 Task: Select the open-on-debug-break option in the open debug.
Action: Mouse moved to (61, 398)
Screenshot: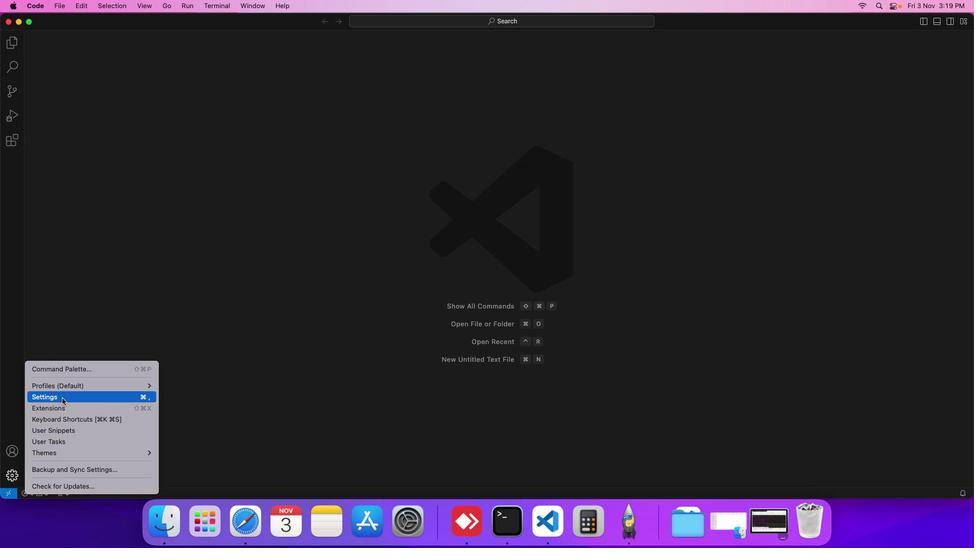 
Action: Mouse pressed left at (61, 398)
Screenshot: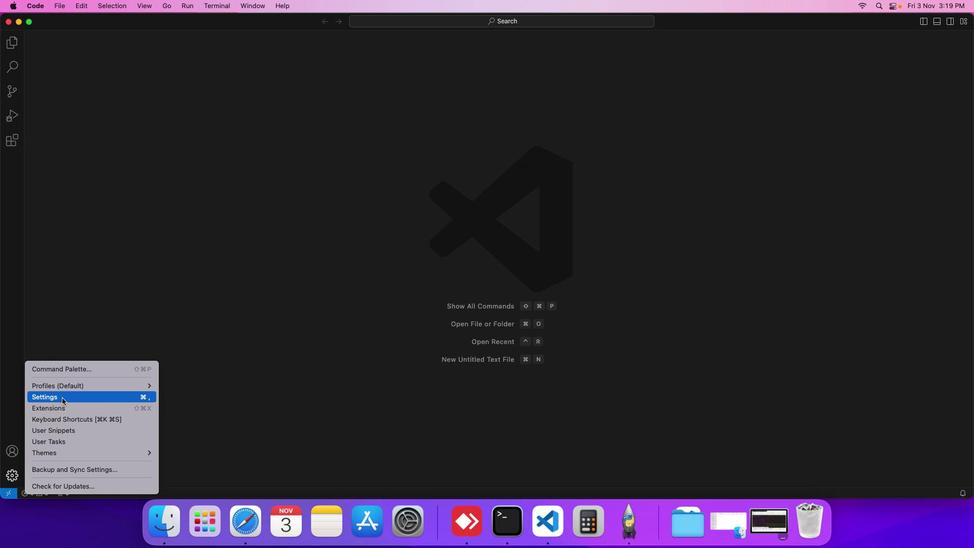 
Action: Mouse moved to (234, 151)
Screenshot: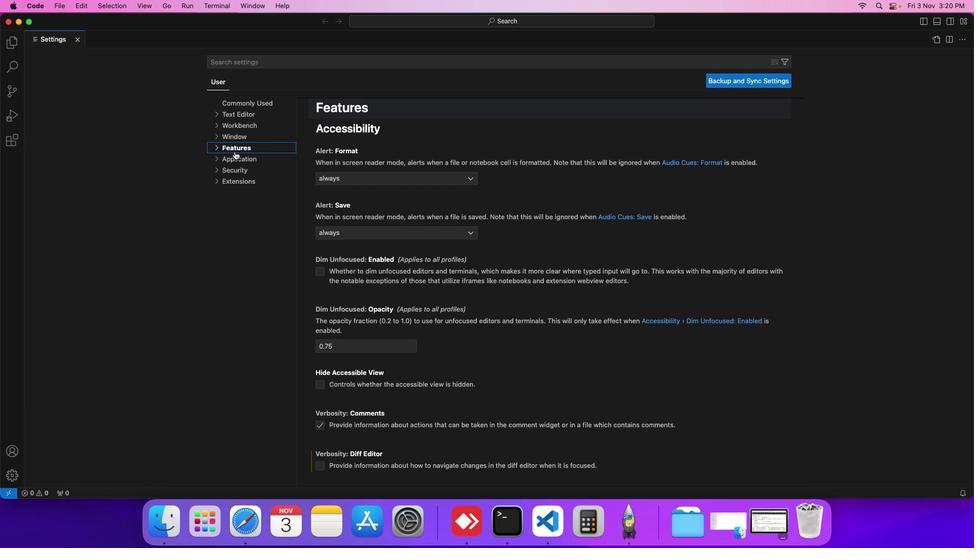 
Action: Mouse pressed left at (234, 151)
Screenshot: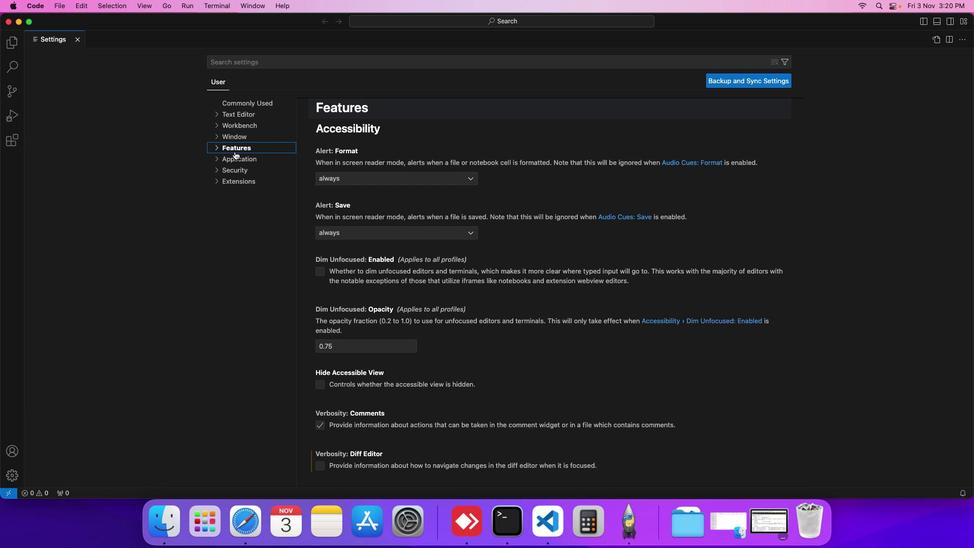 
Action: Mouse moved to (237, 191)
Screenshot: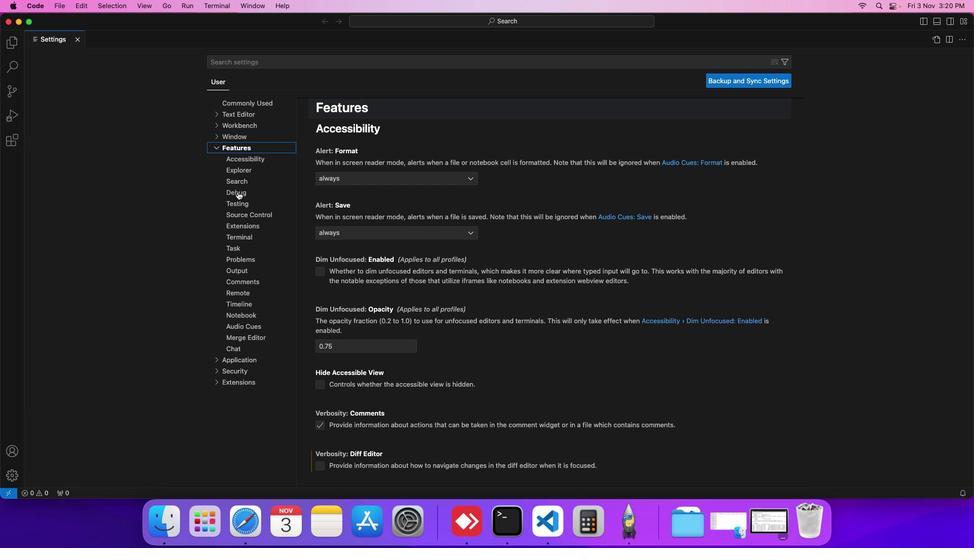 
Action: Mouse pressed left at (237, 191)
Screenshot: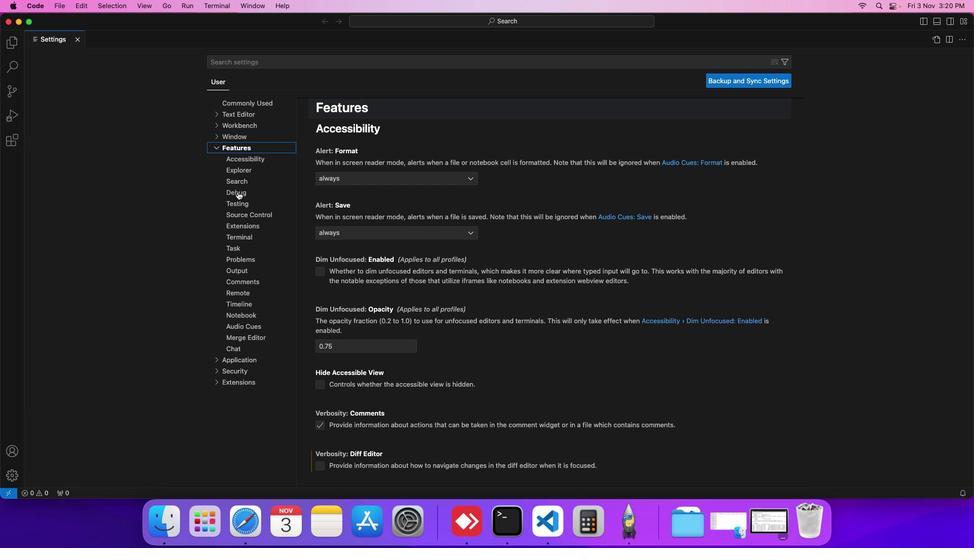 
Action: Mouse moved to (351, 326)
Screenshot: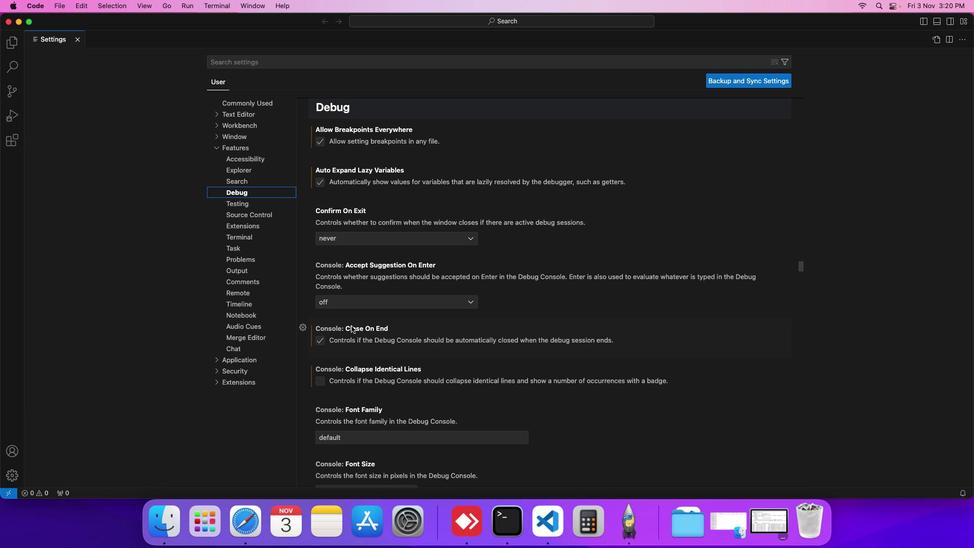 
Action: Mouse scrolled (351, 326) with delta (0, 0)
Screenshot: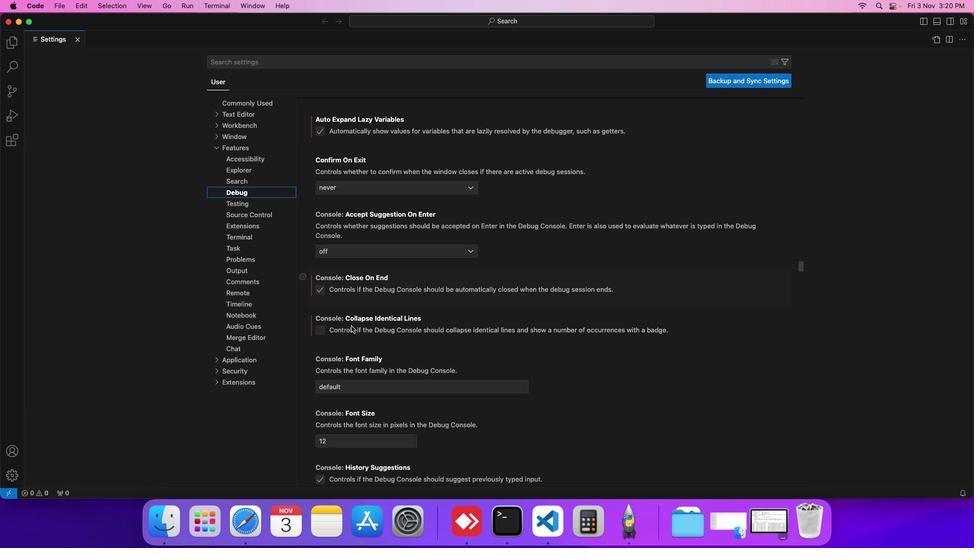
Action: Mouse scrolled (351, 326) with delta (0, 0)
Screenshot: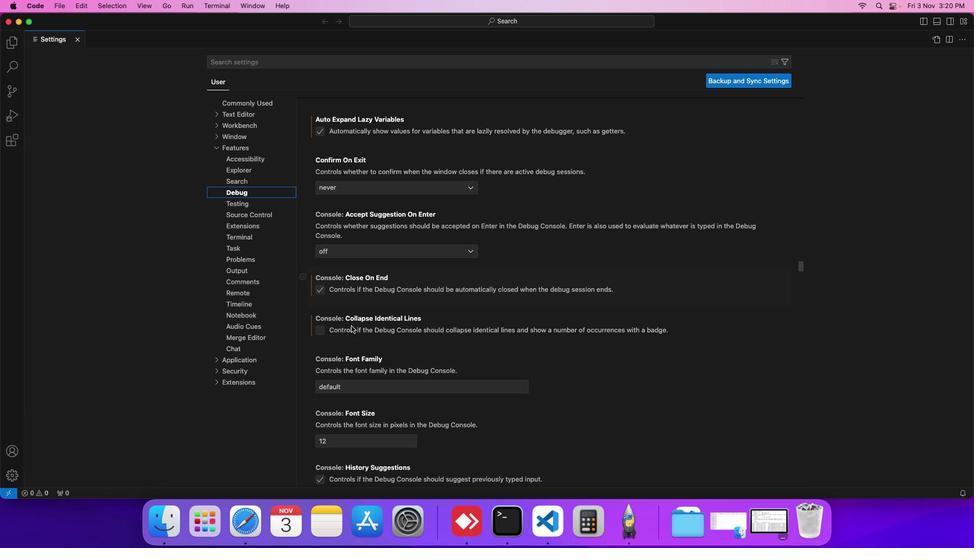 
Action: Mouse scrolled (351, 326) with delta (0, 0)
Screenshot: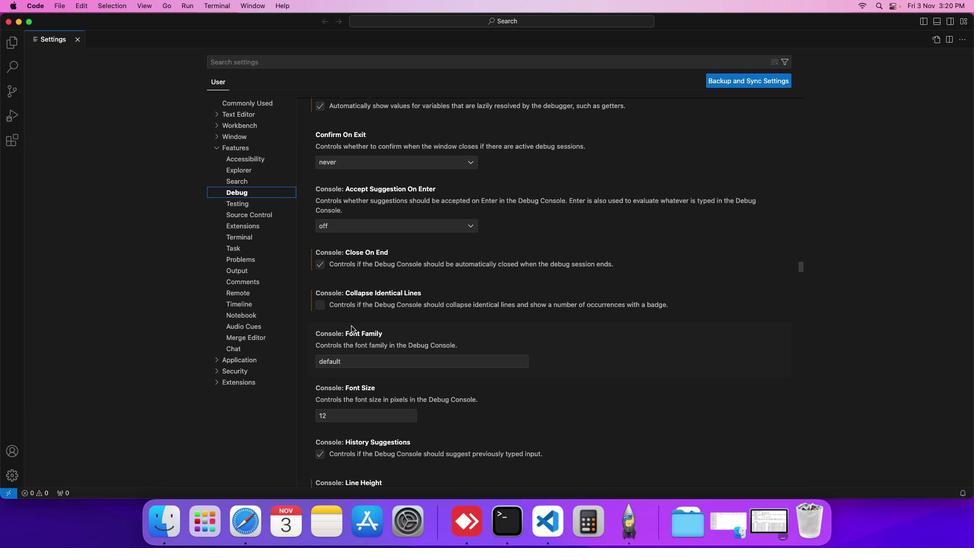 
Action: Mouse scrolled (351, 326) with delta (0, 0)
Screenshot: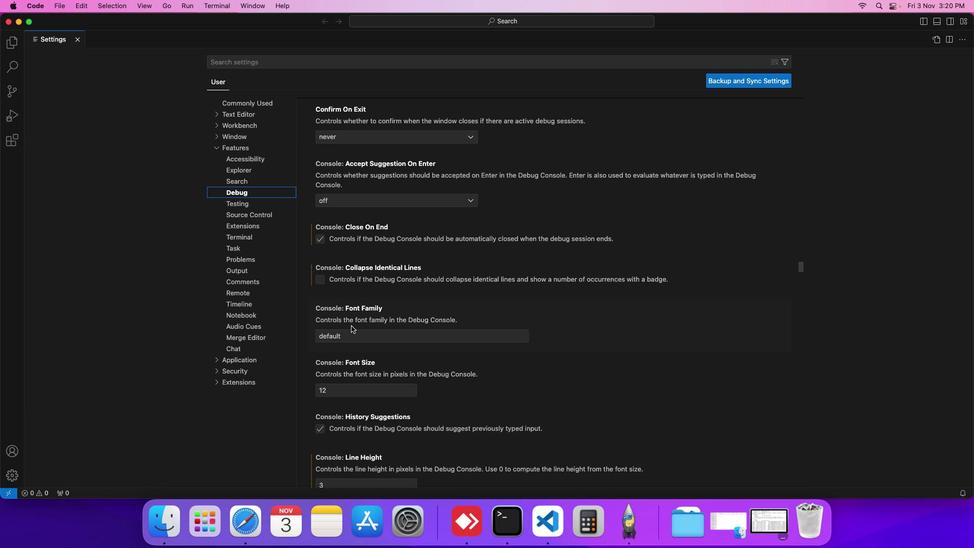 
Action: Mouse moved to (351, 326)
Screenshot: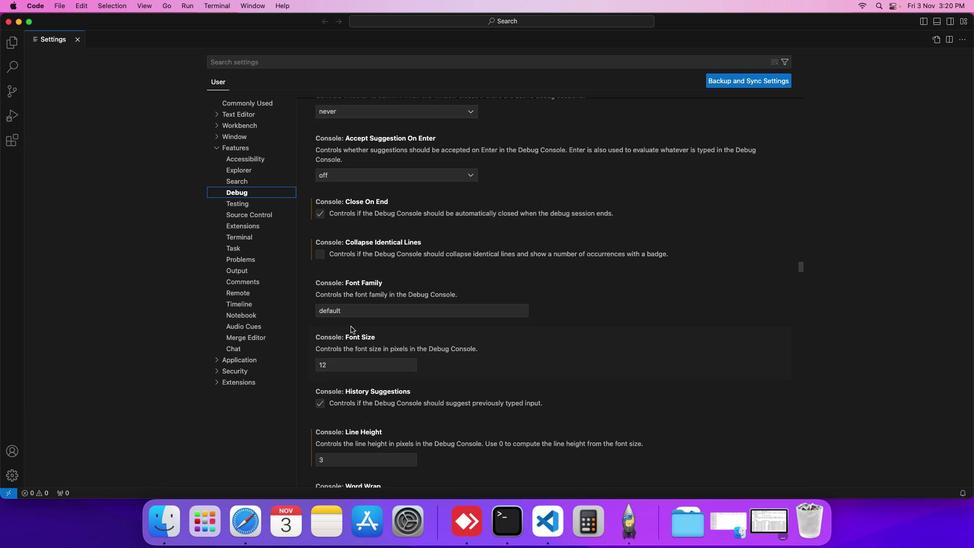 
Action: Mouse scrolled (351, 326) with delta (0, 0)
Screenshot: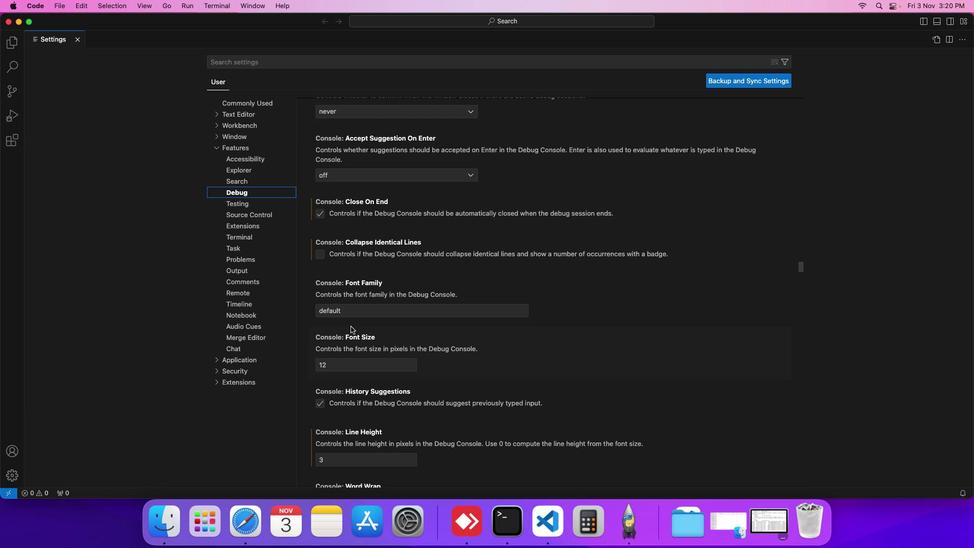 
Action: Mouse scrolled (351, 326) with delta (0, 0)
Screenshot: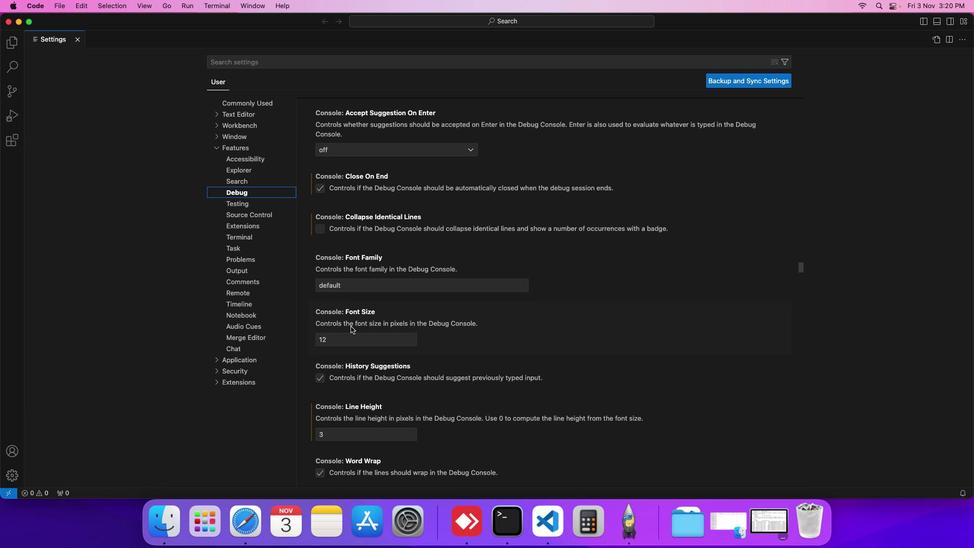 
Action: Mouse scrolled (351, 326) with delta (0, 0)
Screenshot: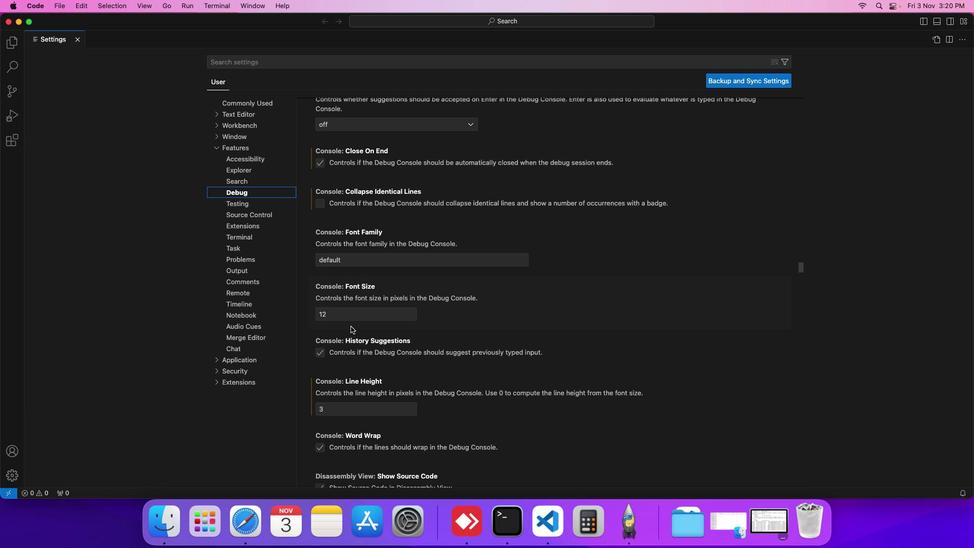
Action: Mouse scrolled (351, 326) with delta (0, 0)
Screenshot: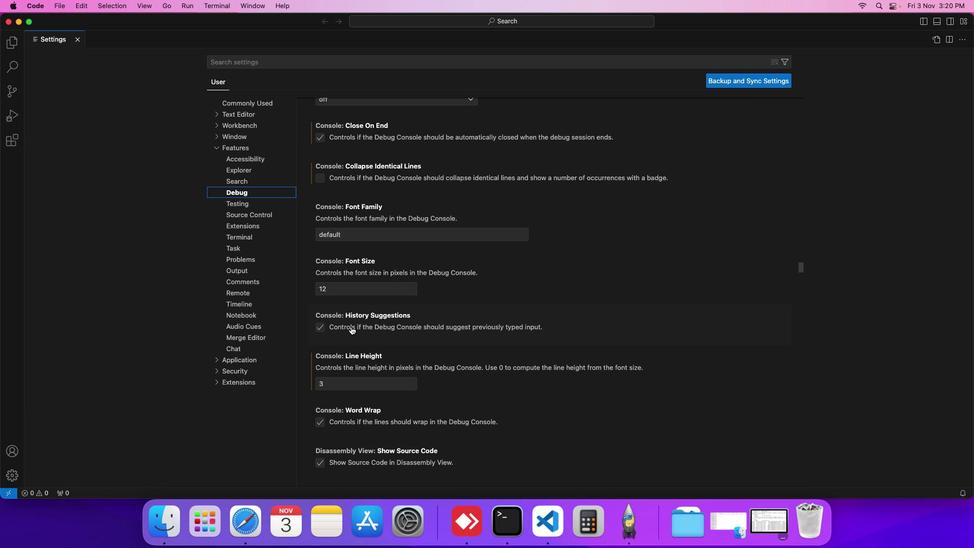 
Action: Mouse scrolled (351, 326) with delta (0, 0)
Screenshot: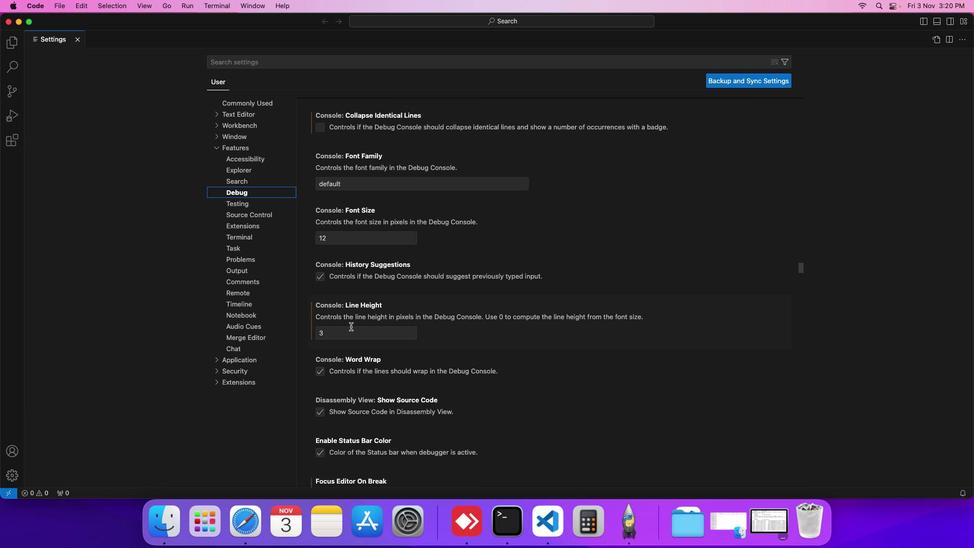 
Action: Mouse scrolled (351, 326) with delta (0, 0)
Screenshot: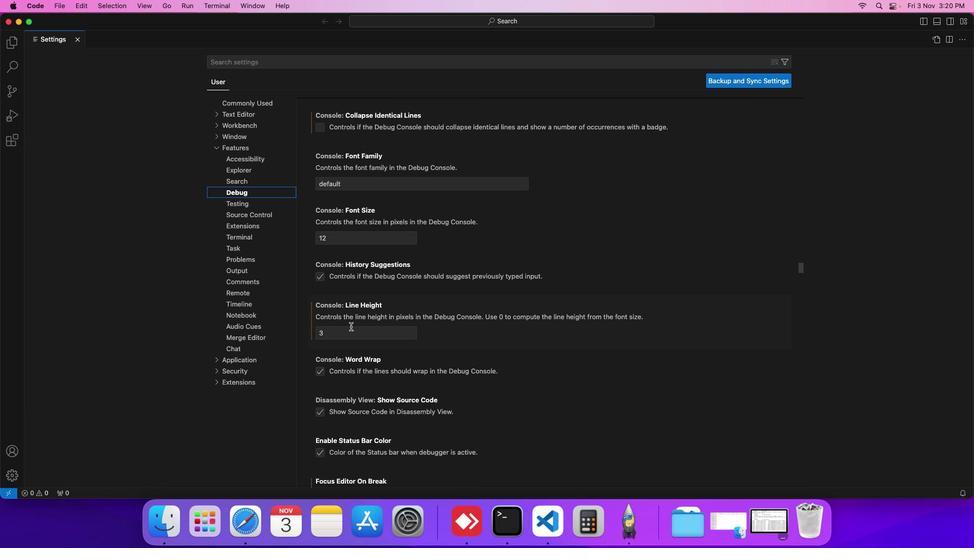 
Action: Mouse scrolled (351, 326) with delta (0, 0)
Screenshot: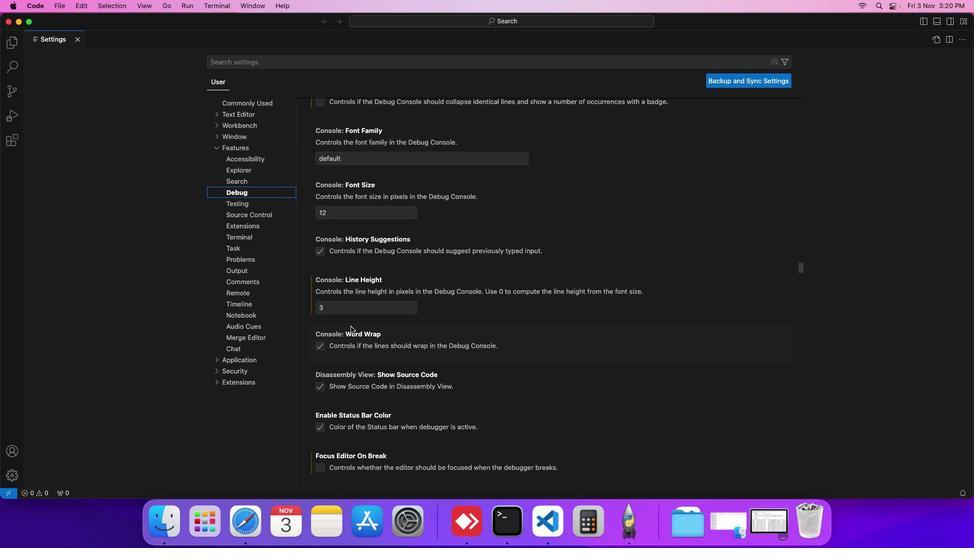 
Action: Mouse scrolled (351, 326) with delta (0, 0)
Screenshot: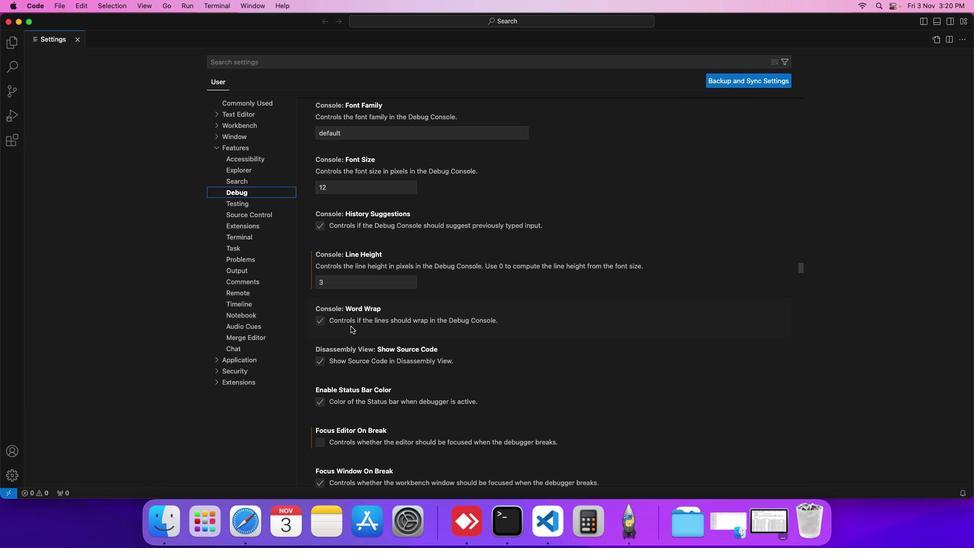 
Action: Mouse scrolled (351, 326) with delta (0, 0)
Screenshot: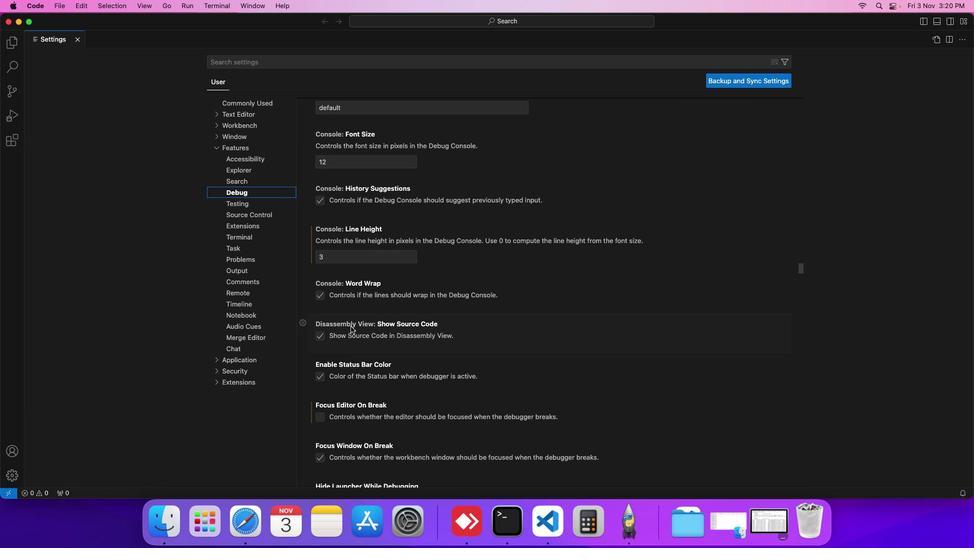 
Action: Mouse scrolled (351, 326) with delta (0, 0)
Screenshot: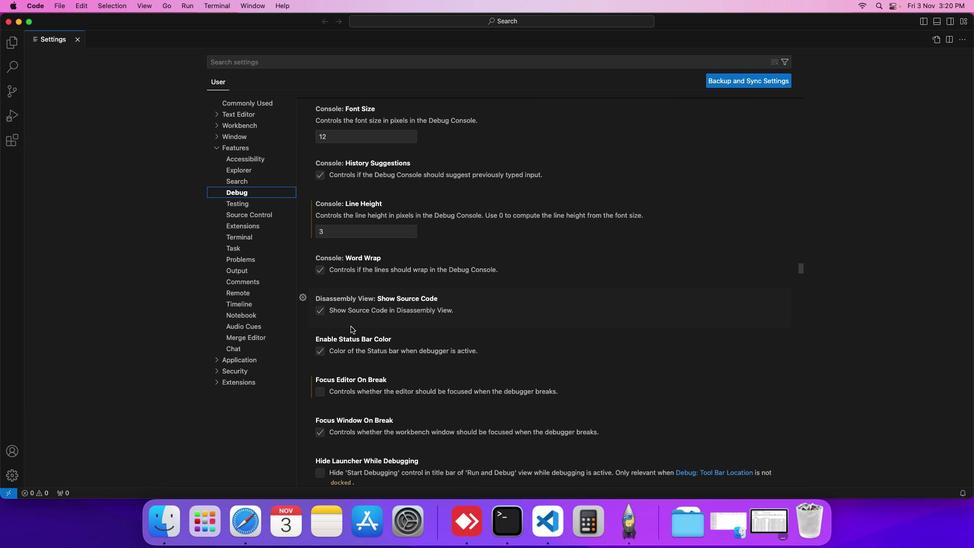 
Action: Mouse scrolled (351, 326) with delta (0, 0)
Screenshot: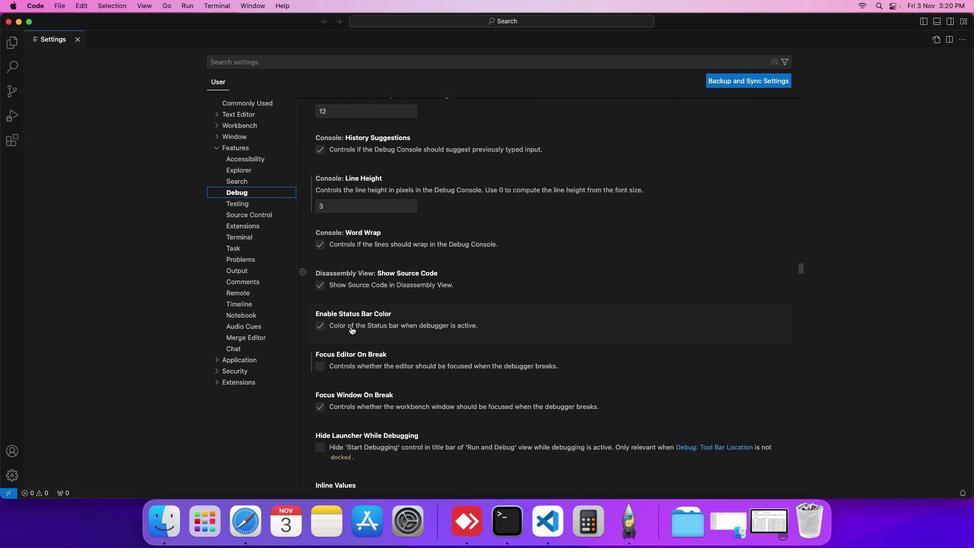 
Action: Mouse scrolled (351, 326) with delta (0, 0)
Screenshot: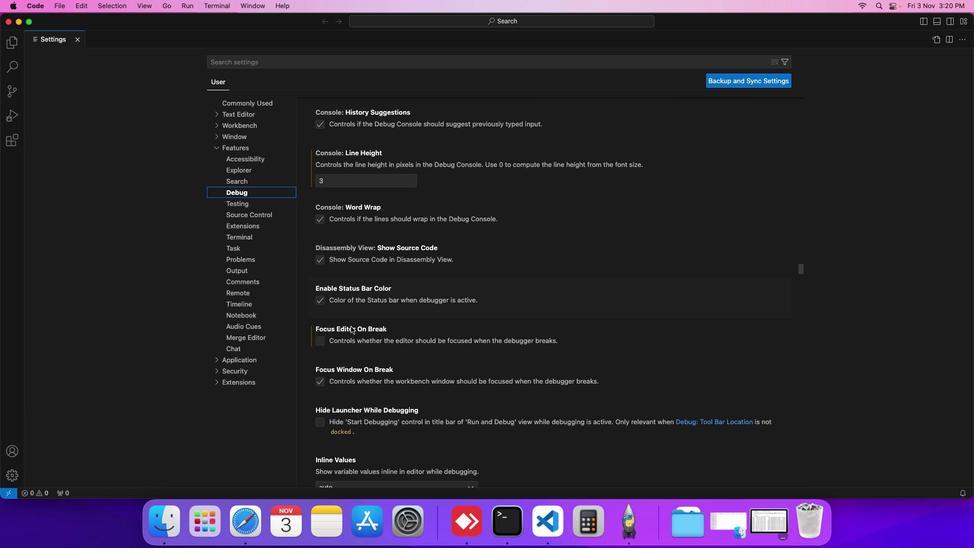 
Action: Mouse scrolled (351, 326) with delta (0, 0)
Screenshot: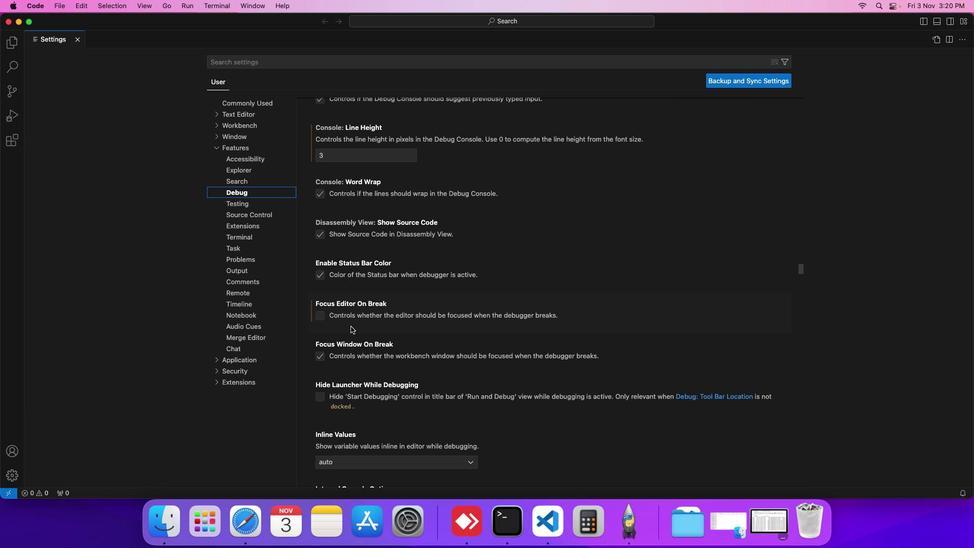 
Action: Mouse scrolled (351, 326) with delta (0, 0)
Screenshot: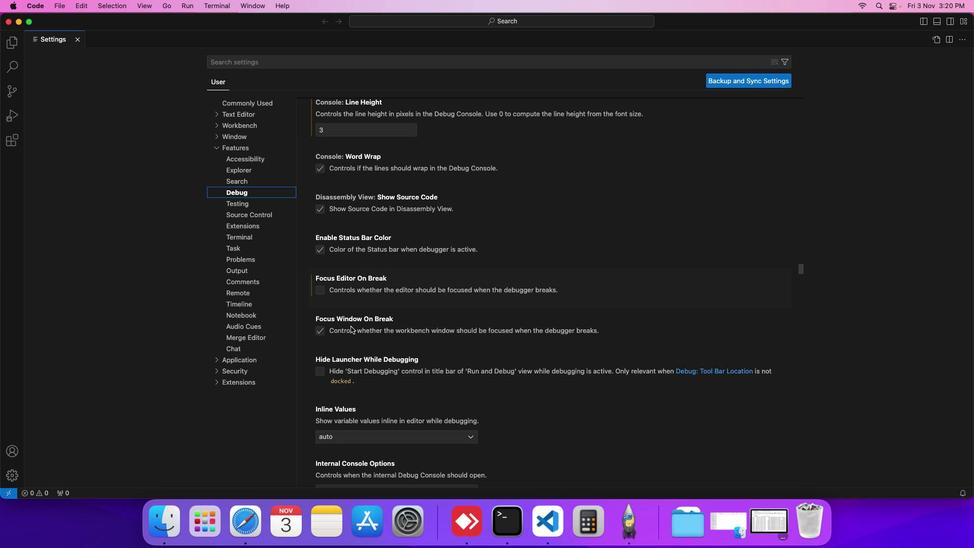 
Action: Mouse scrolled (351, 326) with delta (0, 0)
Screenshot: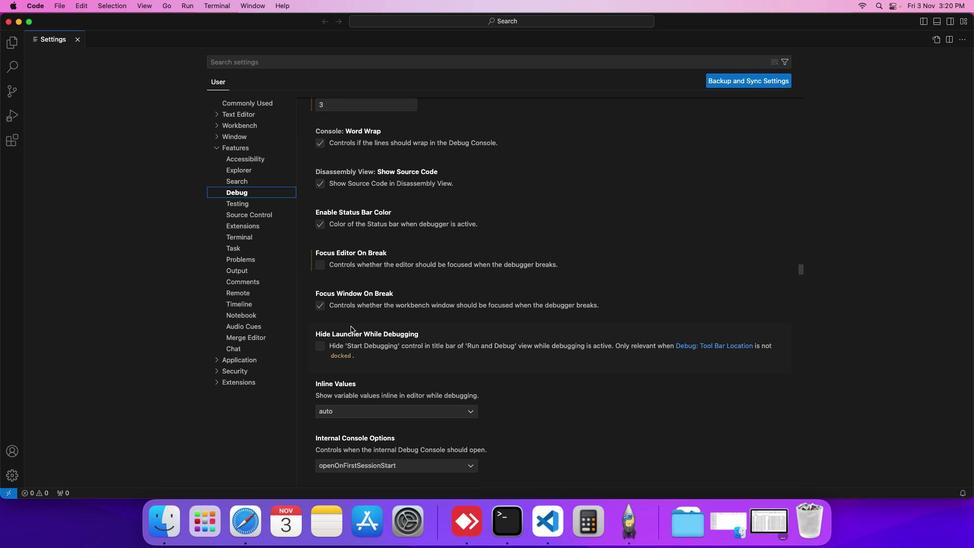 
Action: Mouse scrolled (351, 326) with delta (0, 0)
Screenshot: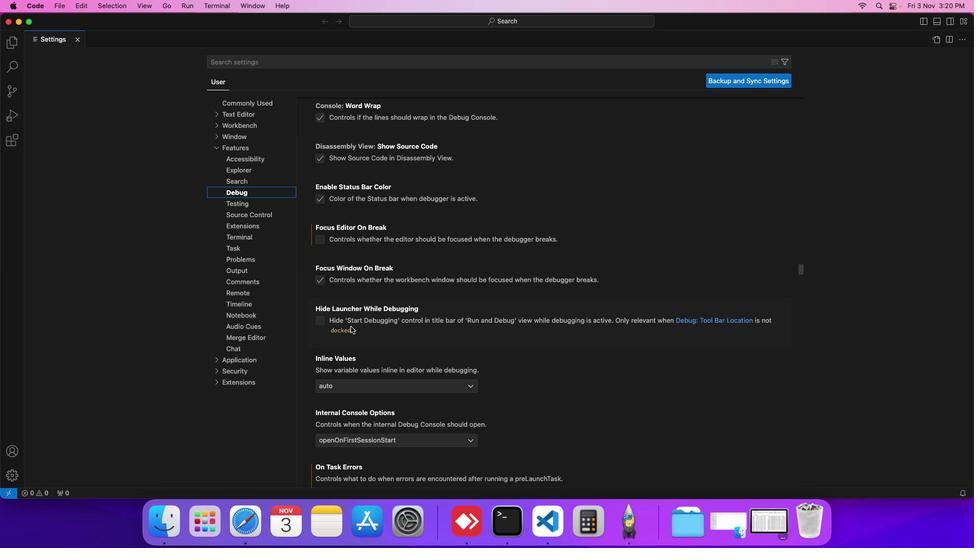 
Action: Mouse scrolled (351, 326) with delta (0, 0)
Screenshot: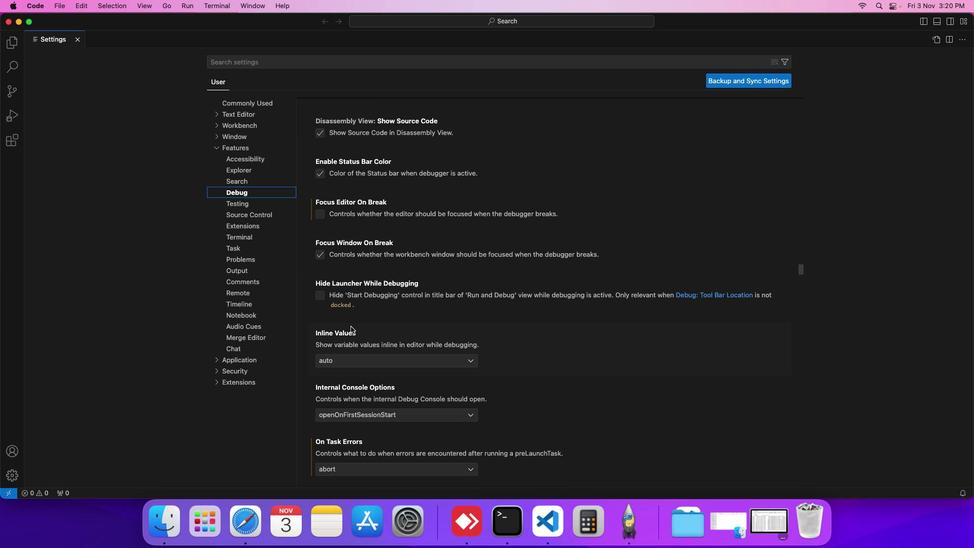 
Action: Mouse scrolled (351, 326) with delta (0, 0)
Screenshot: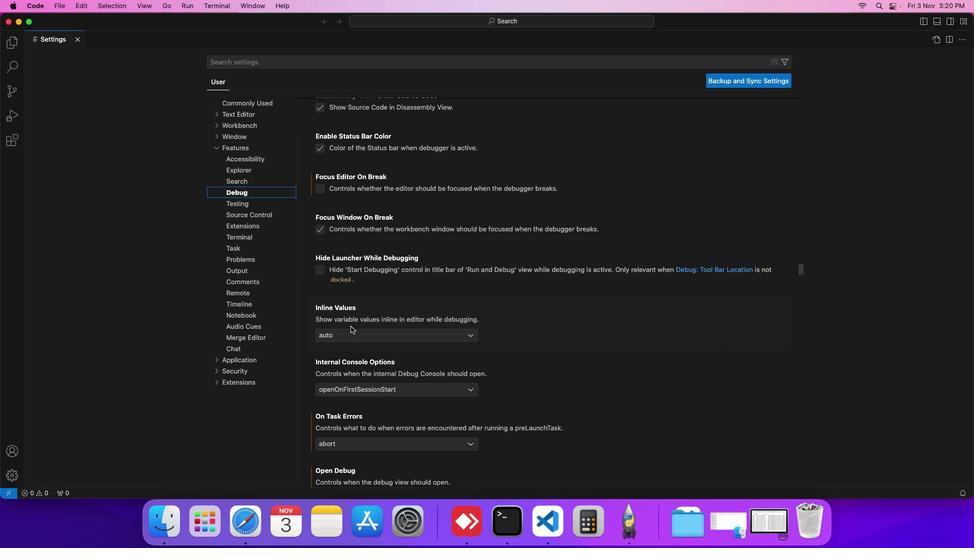 
Action: Mouse scrolled (351, 326) with delta (0, 0)
Screenshot: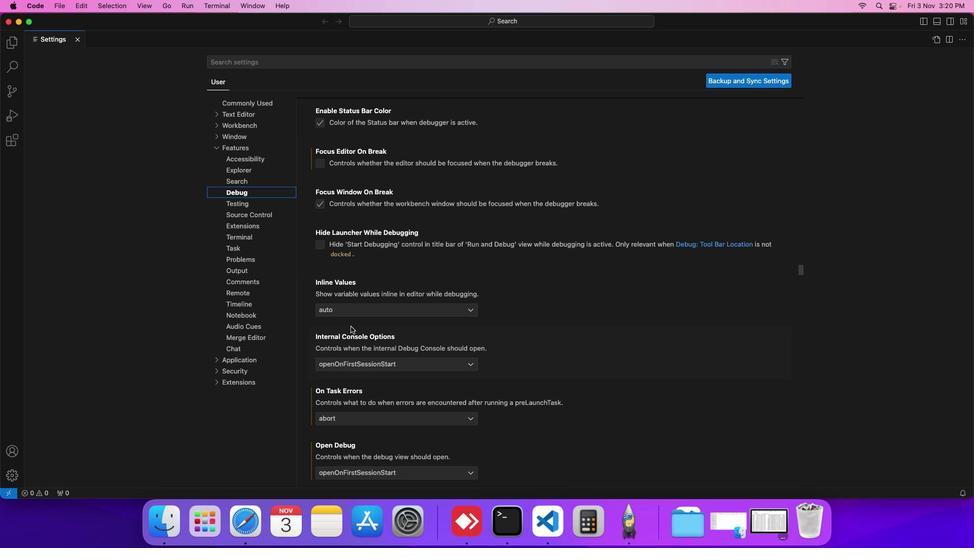 
Action: Mouse scrolled (351, 326) with delta (0, 0)
Screenshot: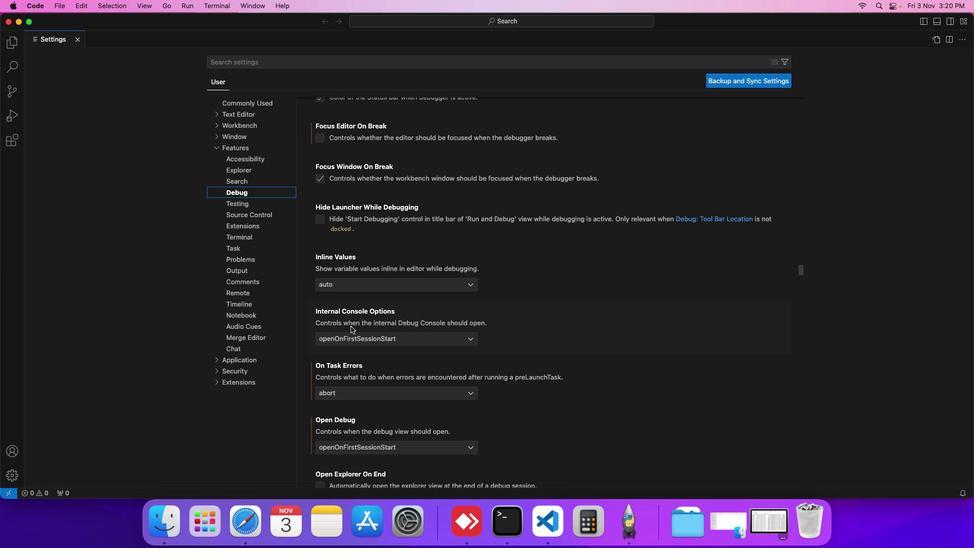 
Action: Mouse scrolled (351, 326) with delta (0, 0)
Screenshot: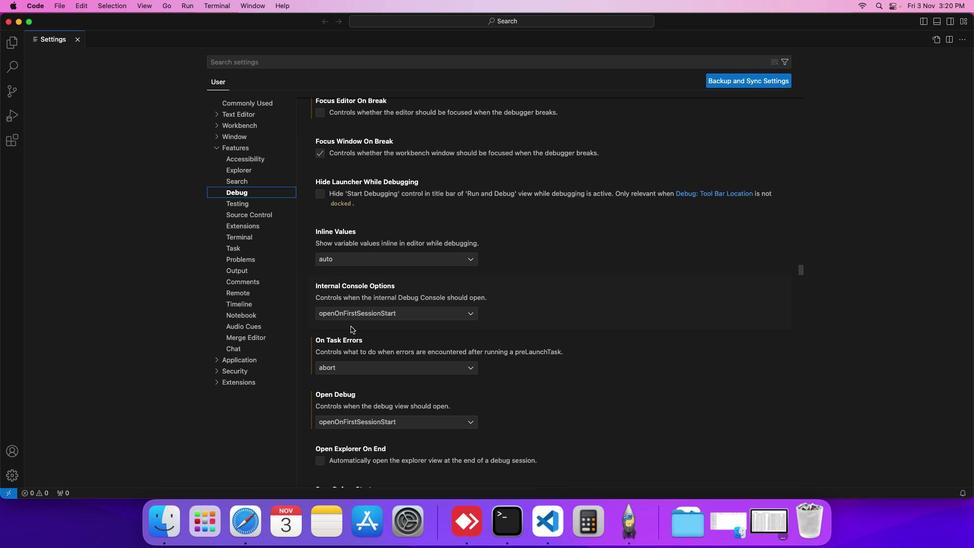 
Action: Mouse moved to (358, 425)
Screenshot: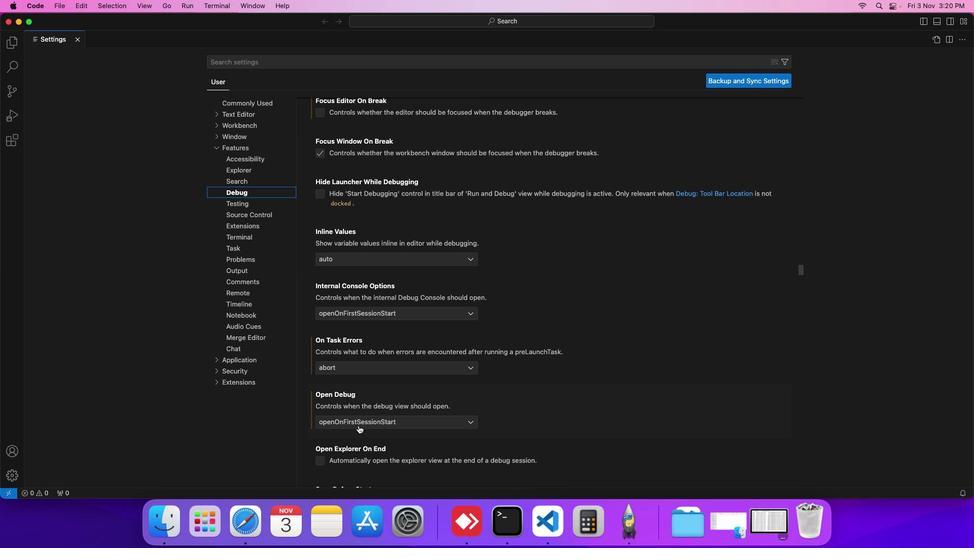 
Action: Mouse pressed left at (358, 425)
Screenshot: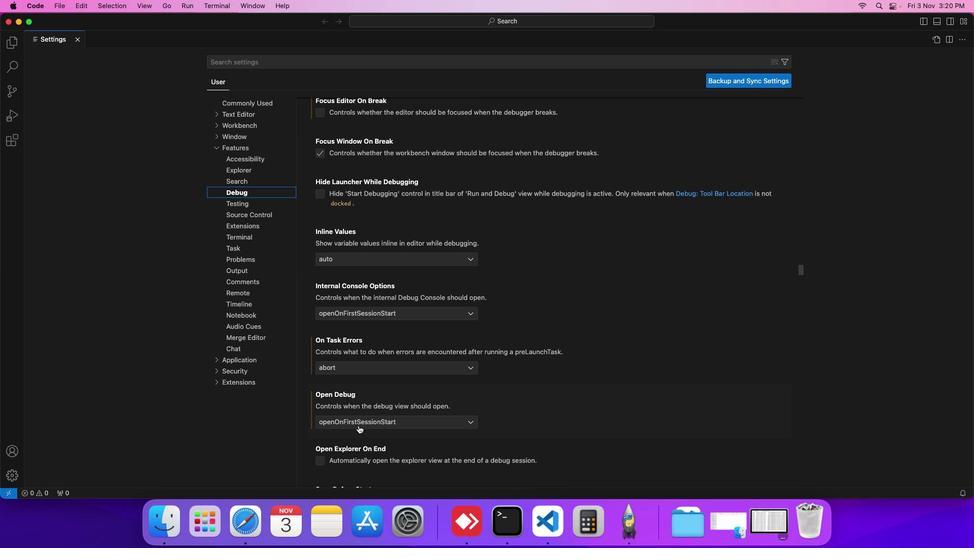 
Action: Mouse moved to (349, 465)
Screenshot: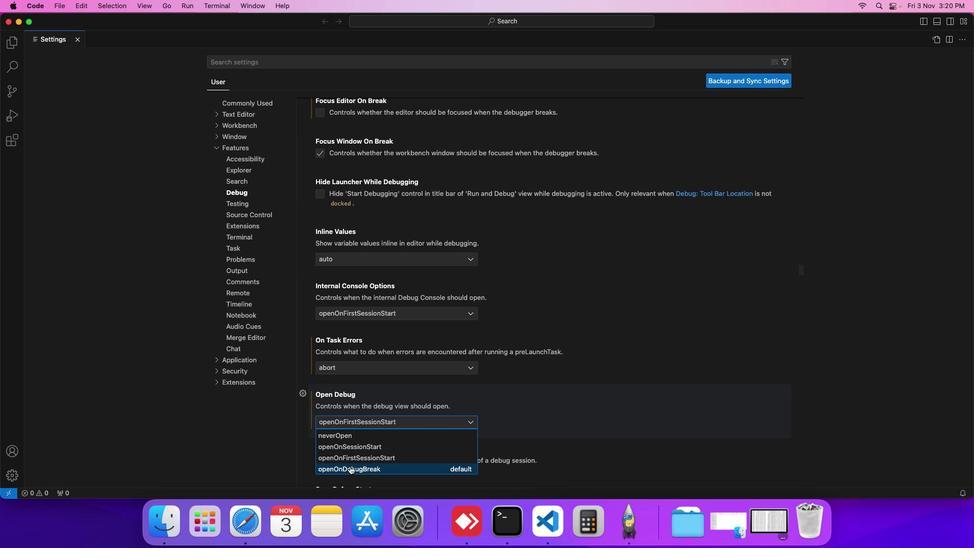 
Action: Mouse pressed left at (349, 465)
Screenshot: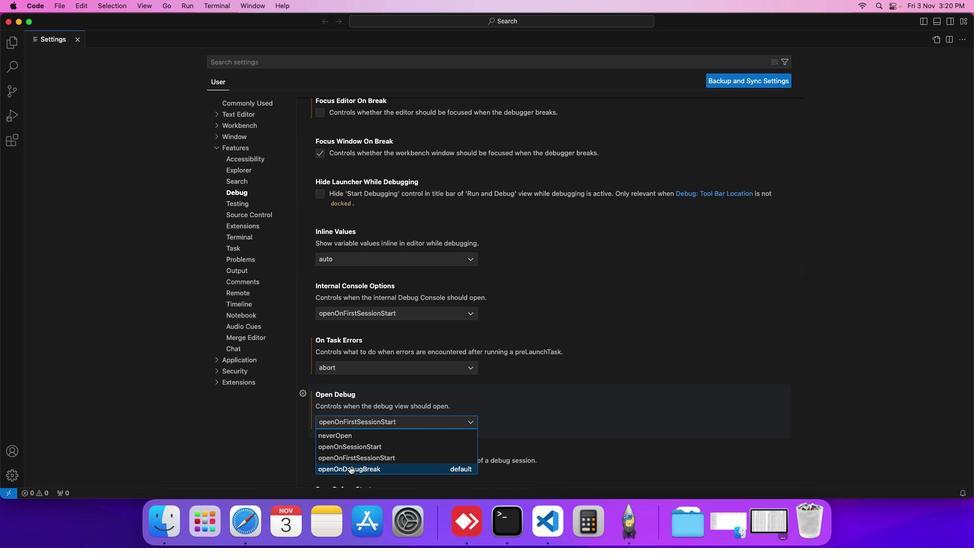 
Action: Mouse moved to (349, 464)
Screenshot: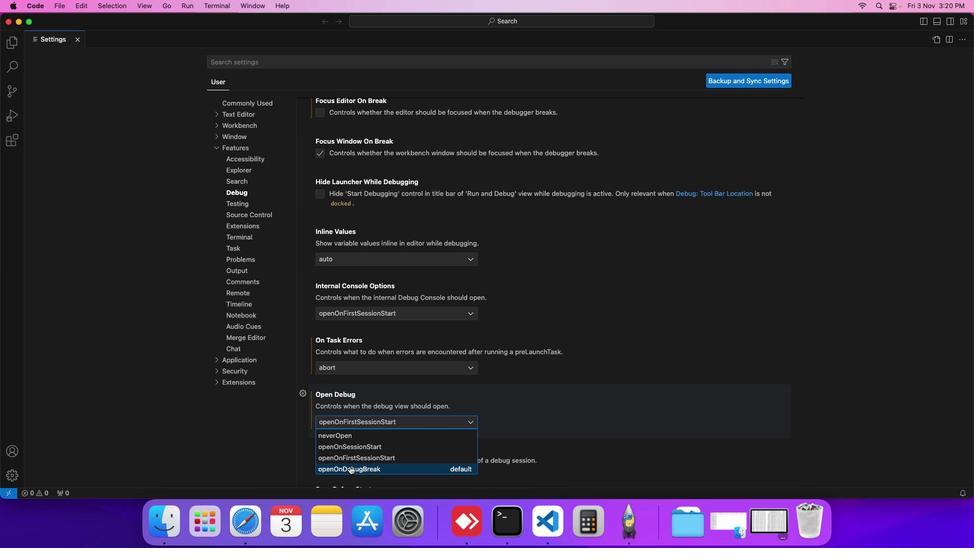 
